 Task: Add Sprouts Wild Caught Albacore White Tuna Pouch to the cart.
Action: Mouse pressed left at (31, 104)
Screenshot: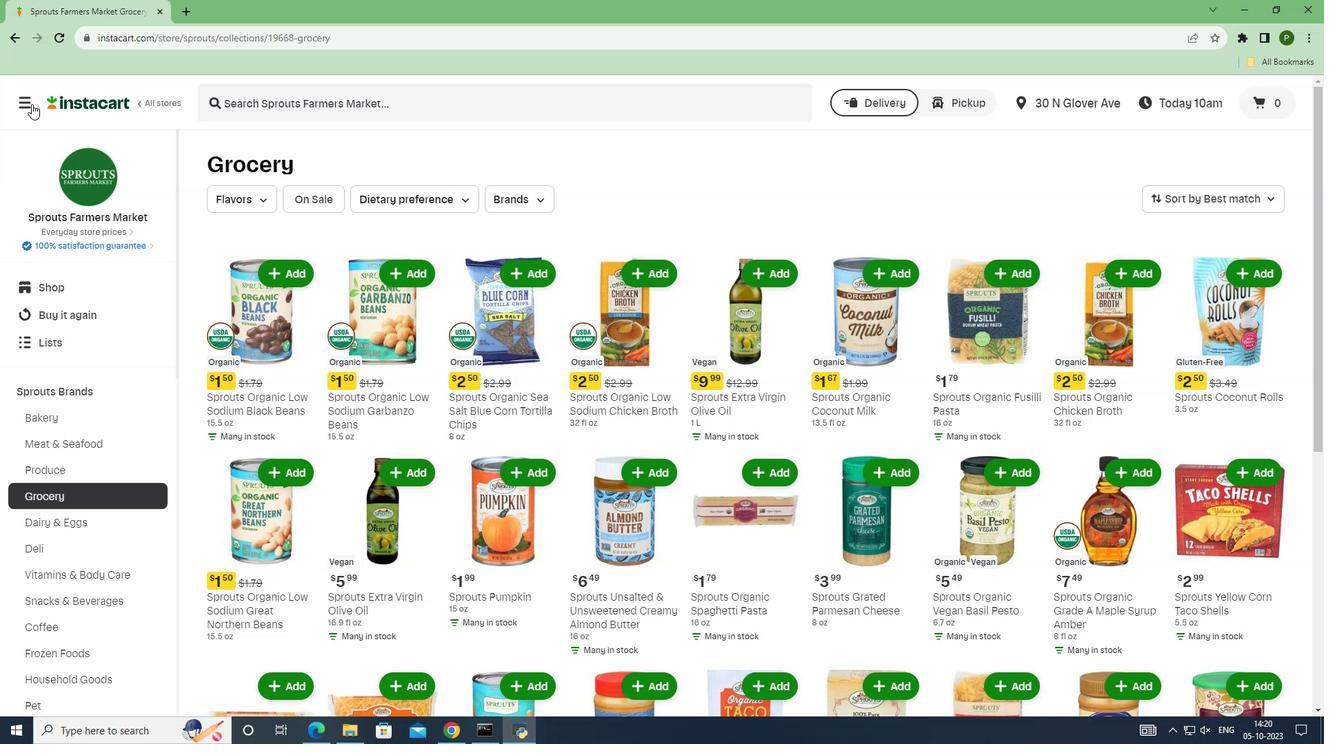 
Action: Mouse moved to (80, 358)
Screenshot: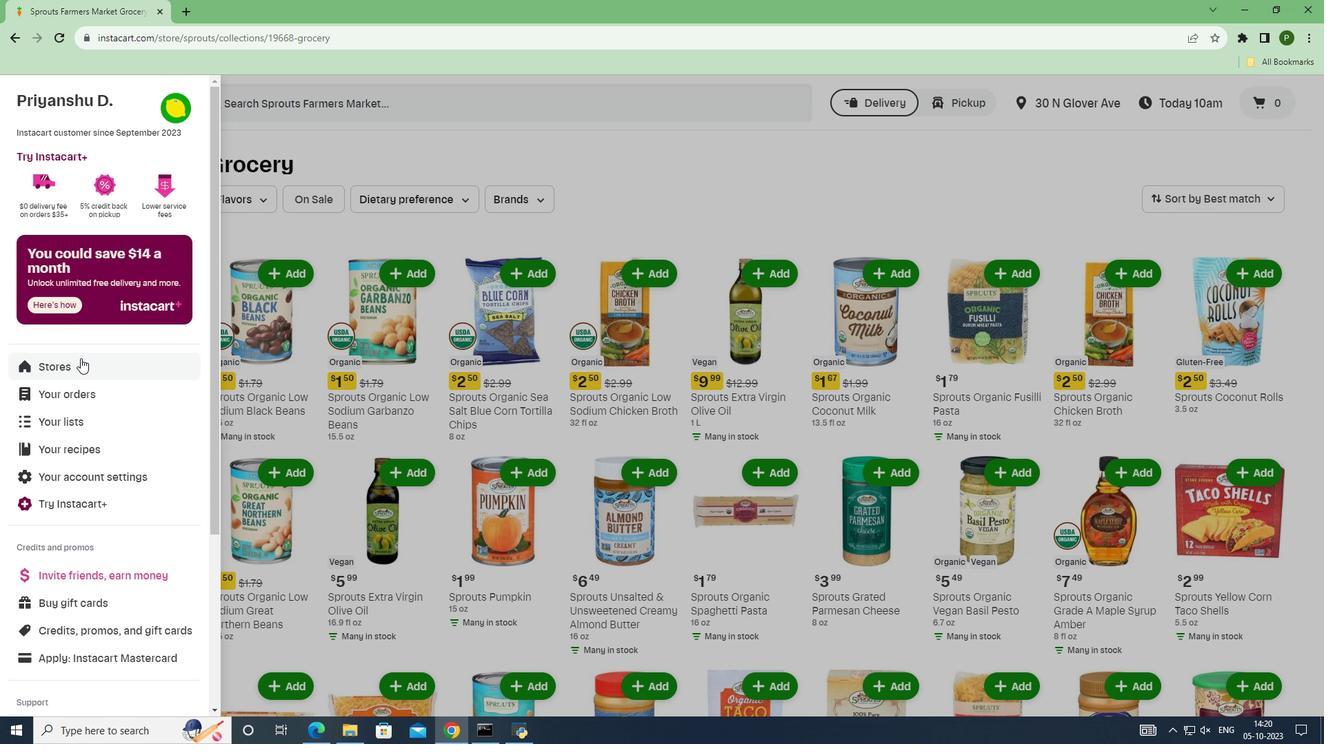 
Action: Mouse pressed left at (80, 358)
Screenshot: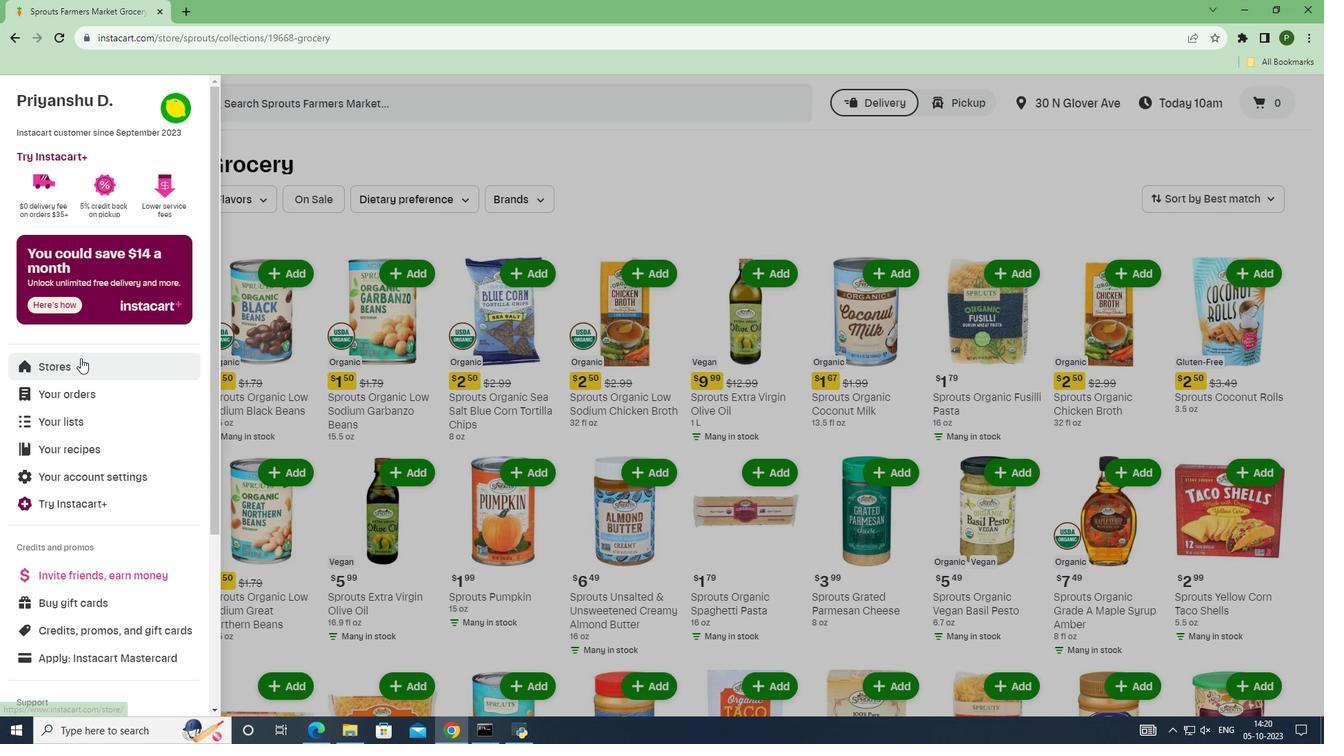 
Action: Mouse moved to (332, 168)
Screenshot: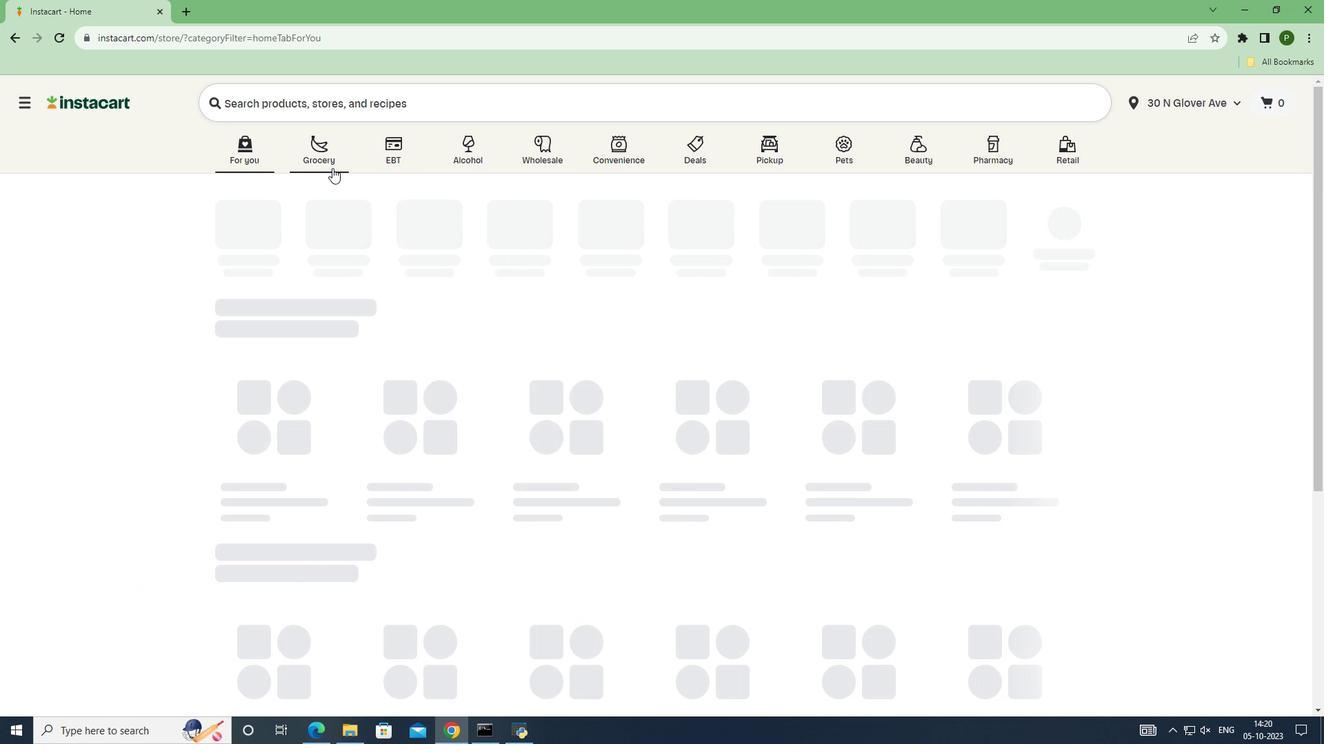 
Action: Mouse pressed left at (332, 168)
Screenshot: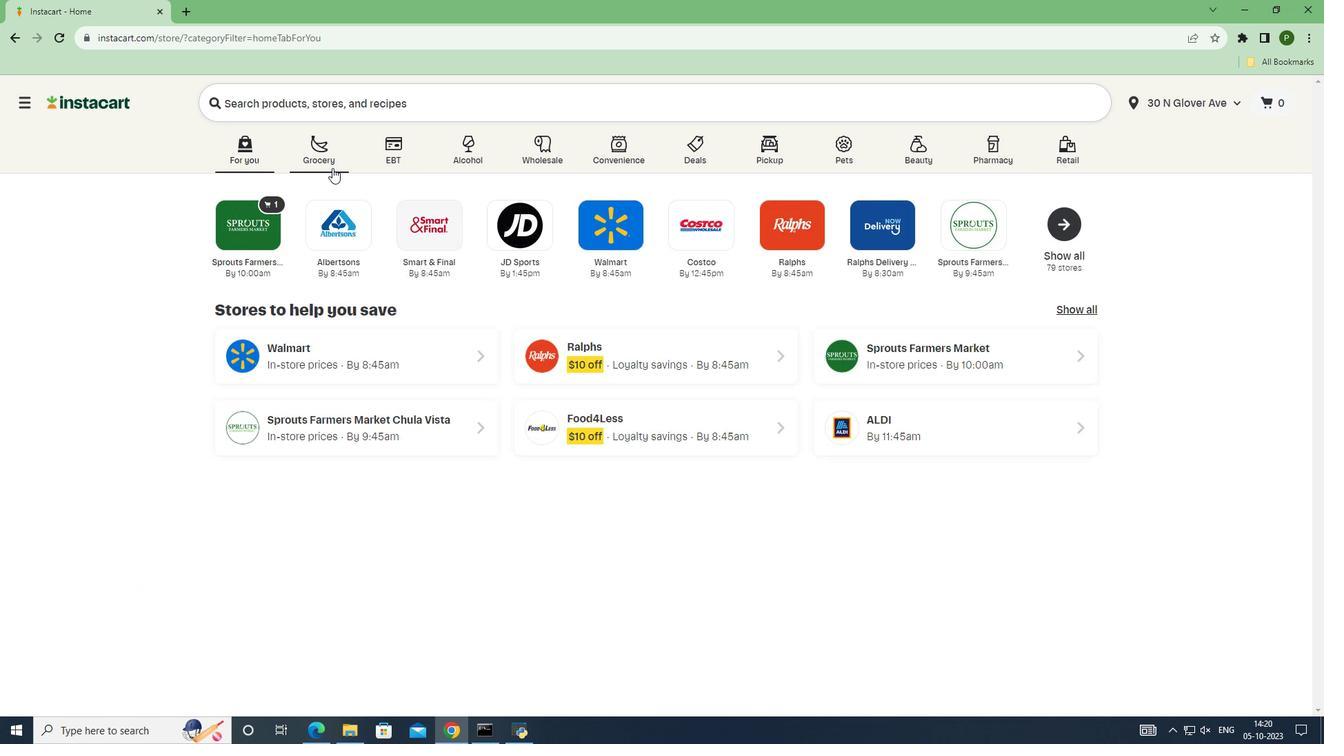 
Action: Mouse moved to (854, 327)
Screenshot: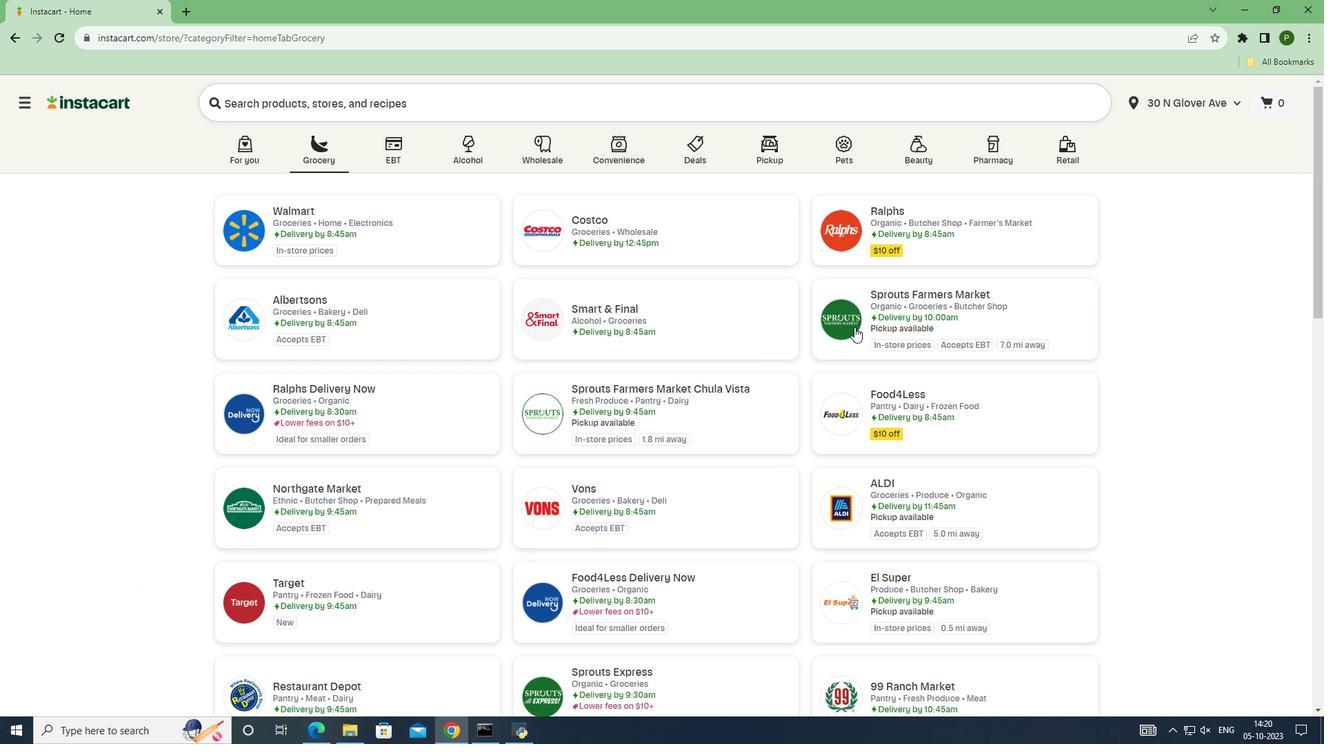 
Action: Mouse pressed left at (854, 327)
Screenshot: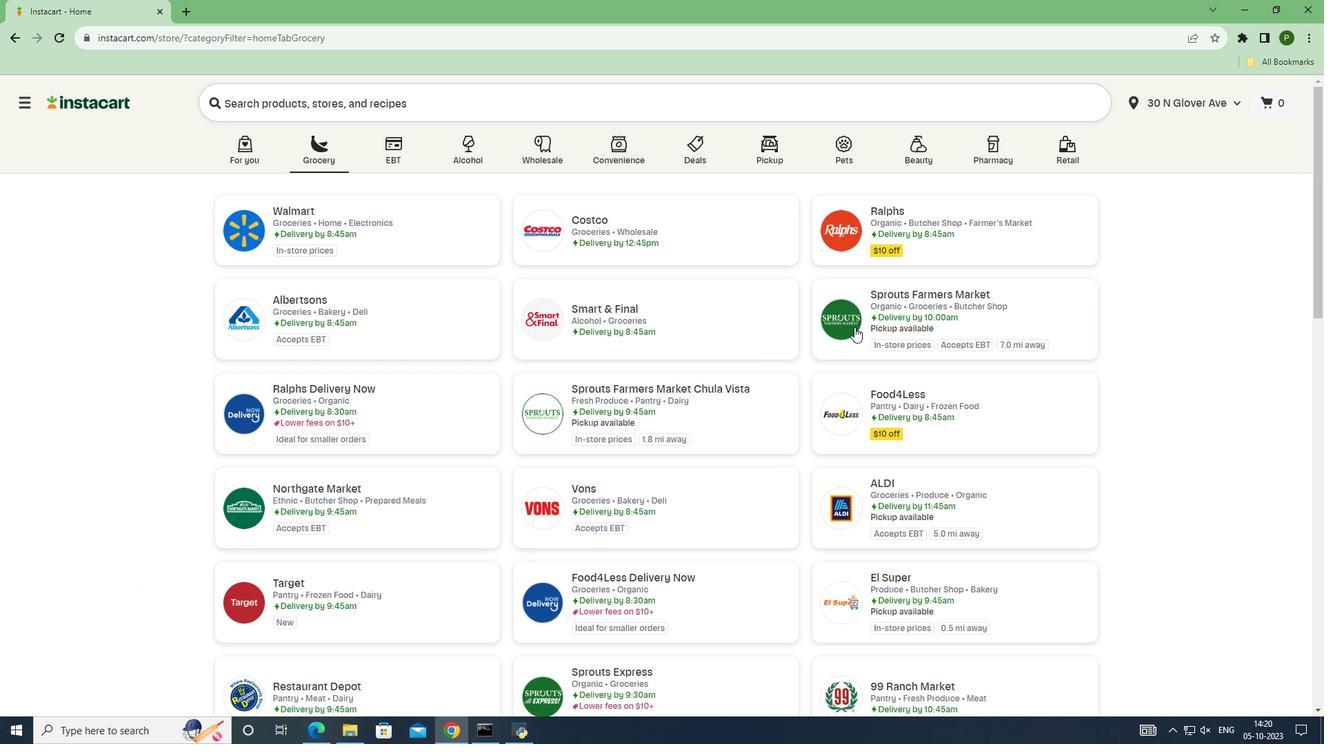 
Action: Mouse moved to (88, 392)
Screenshot: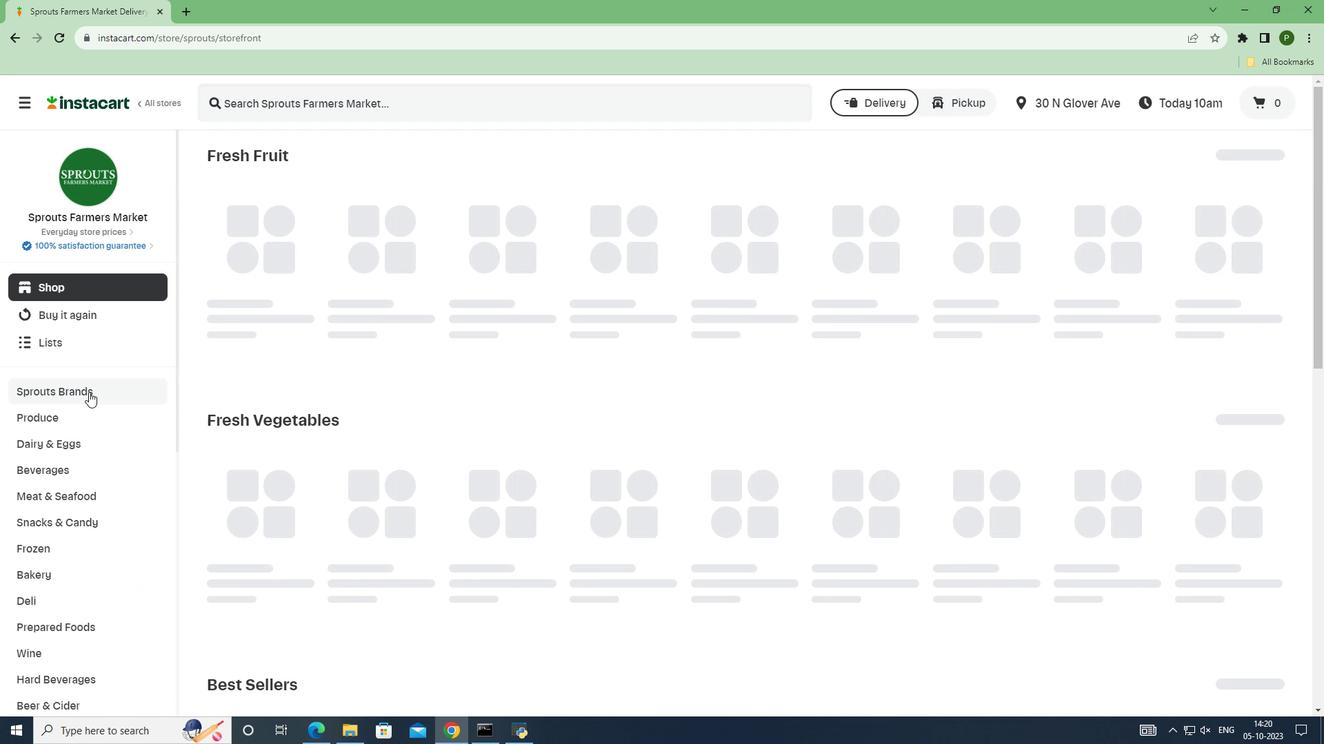 
Action: Mouse pressed left at (88, 392)
Screenshot: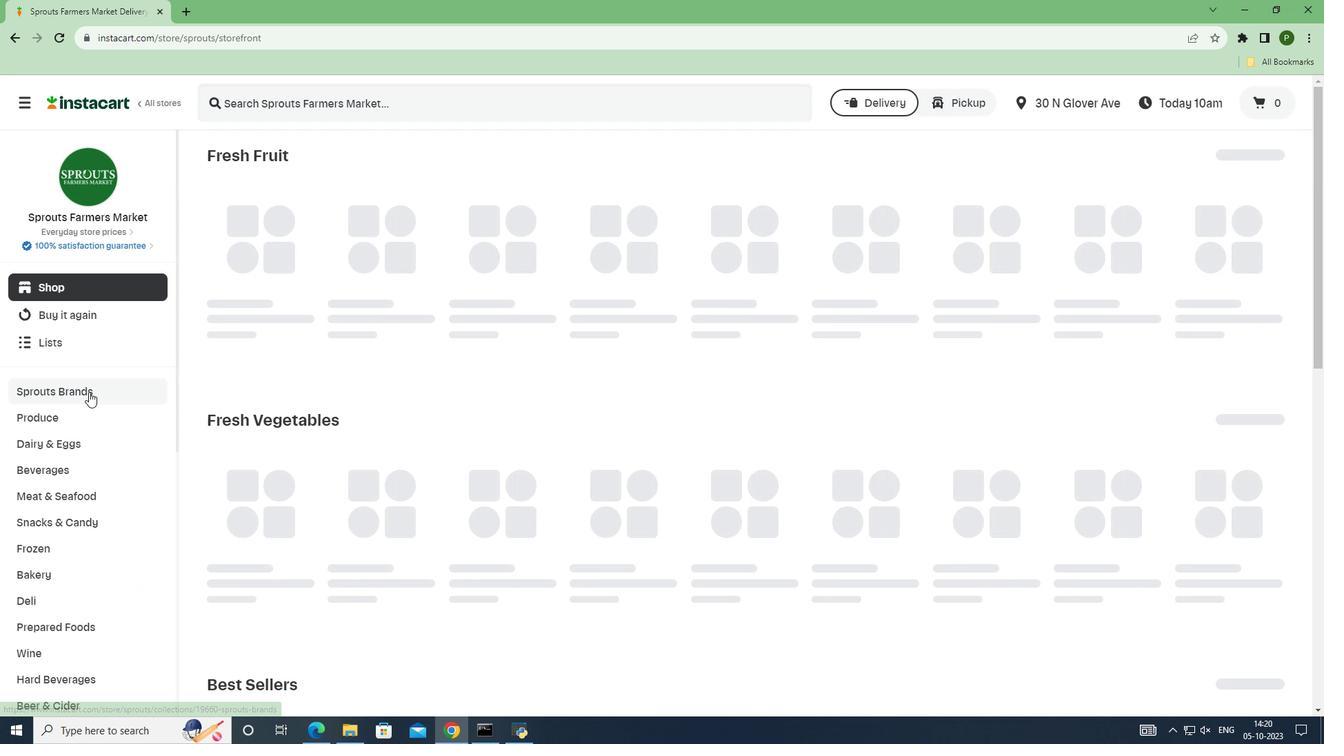 
Action: Mouse moved to (79, 501)
Screenshot: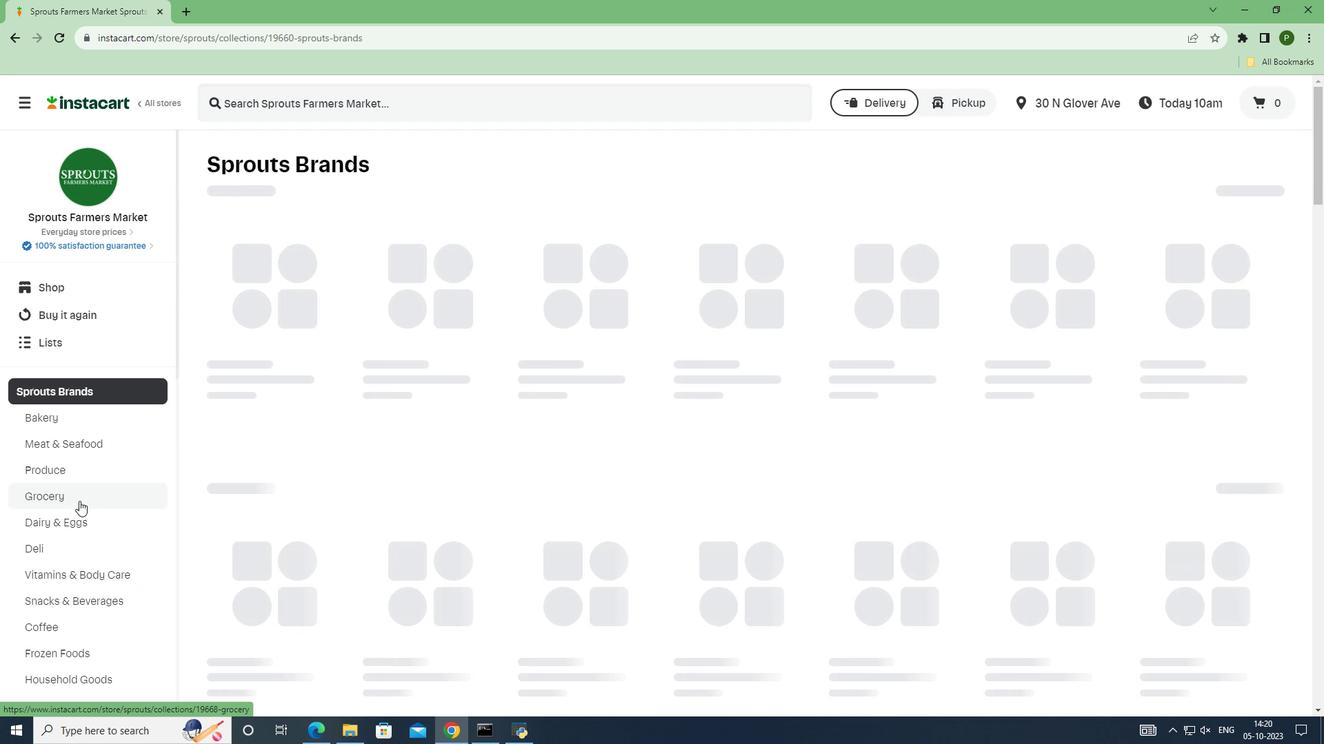 
Action: Mouse pressed left at (79, 501)
Screenshot: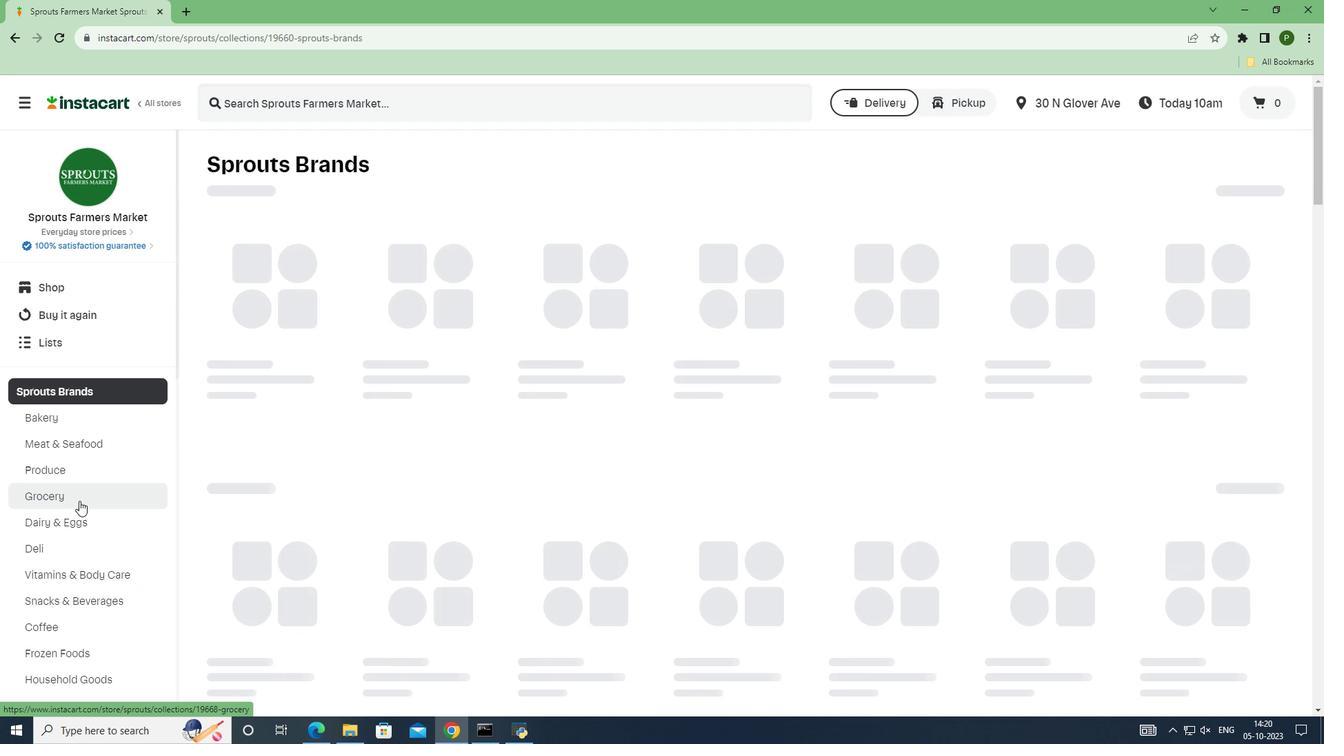 
Action: Mouse moved to (268, 104)
Screenshot: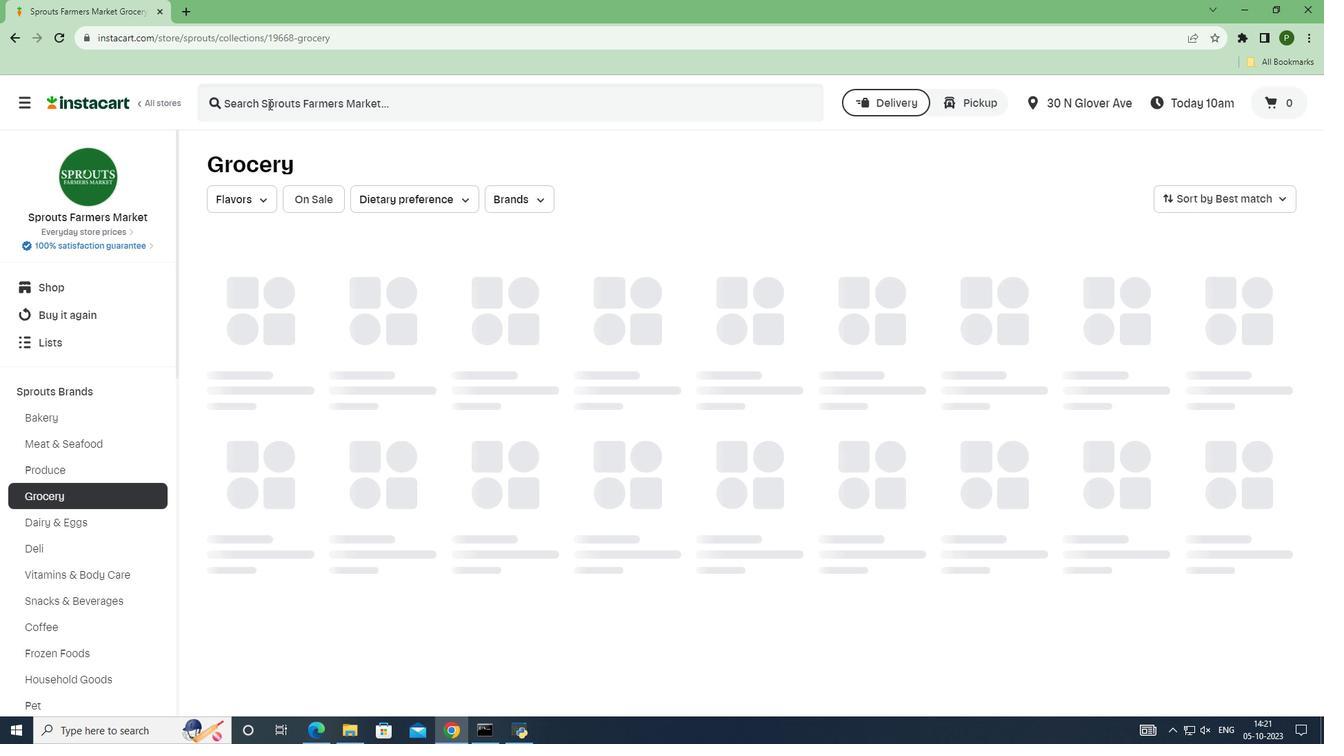 
Action: Mouse pressed left at (268, 104)
Screenshot: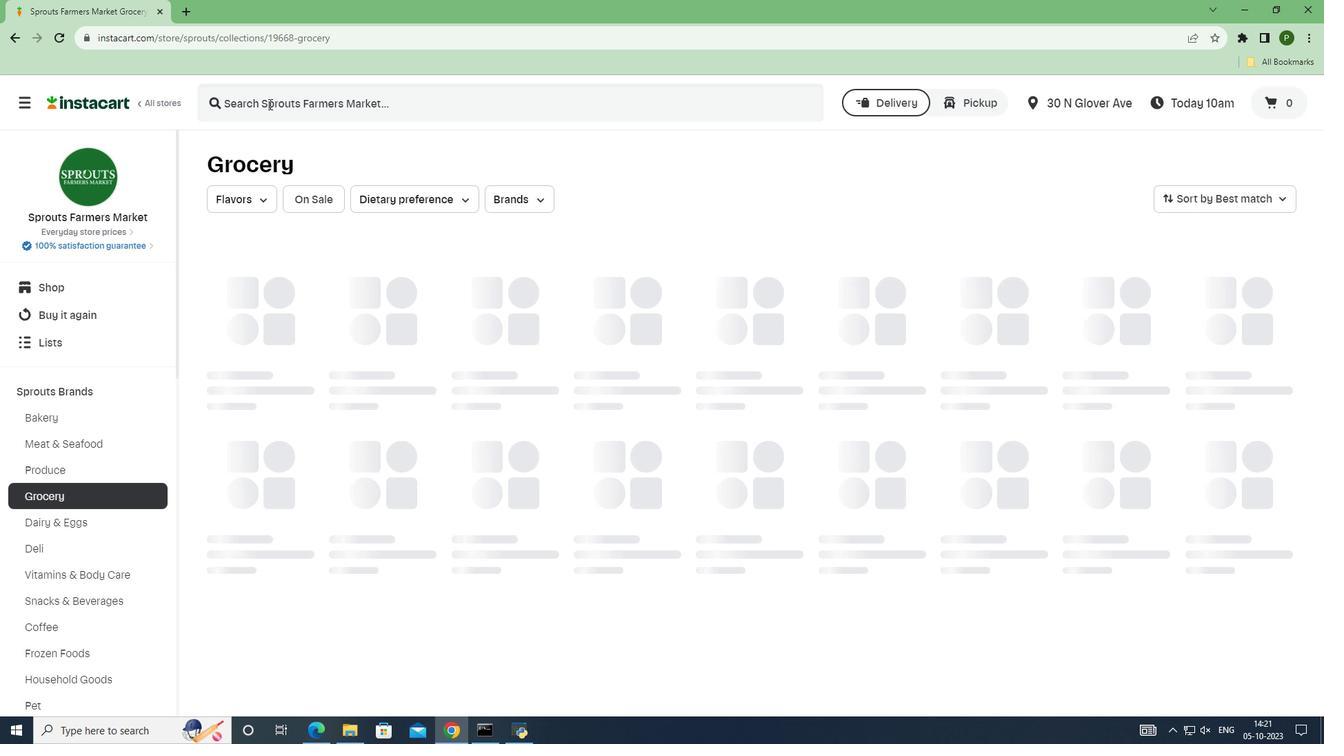 
Action: Key pressed <Key.caps_lock>S<Key.caps_lock>prouts<Key.space>wild<Key.space>caught<Key.space>albacore<Key.space>white<Key.space>tuna<Key.space>pouch<Key.space><Key.enter>
Screenshot: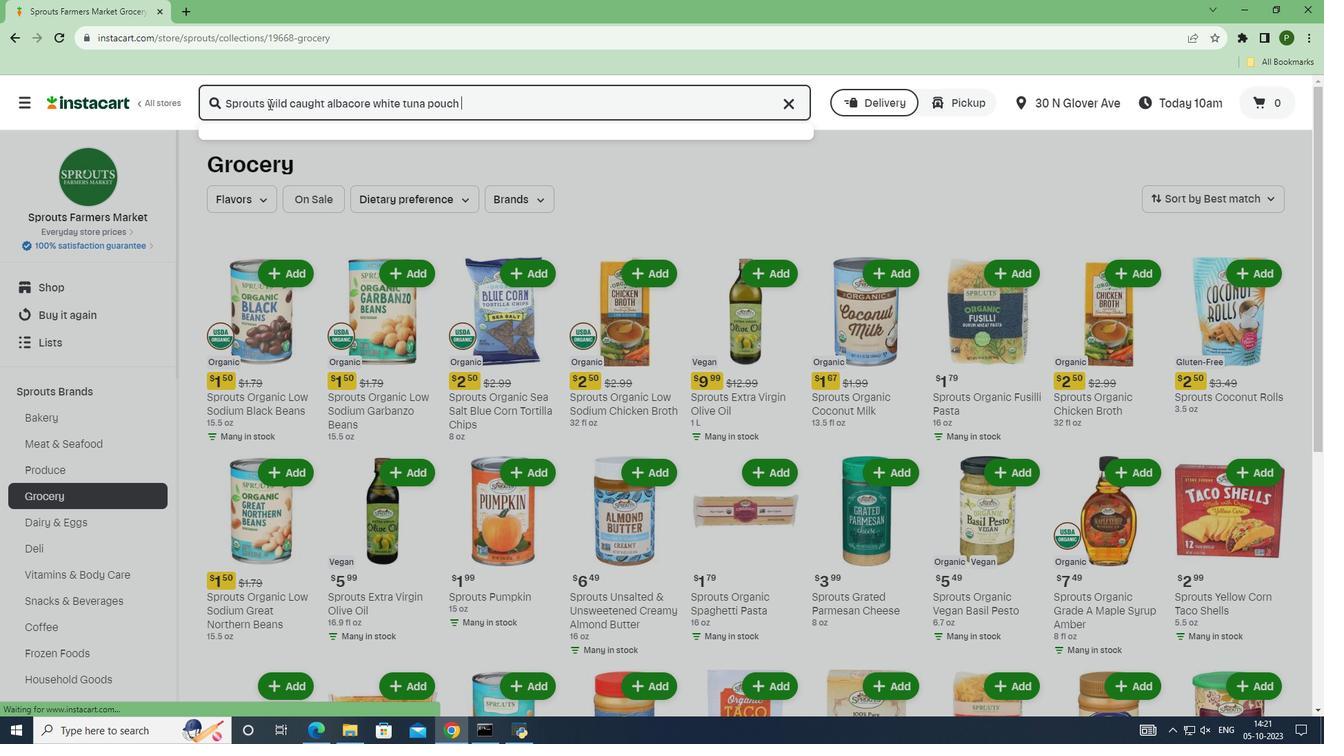 
Action: Mouse moved to (387, 375)
Screenshot: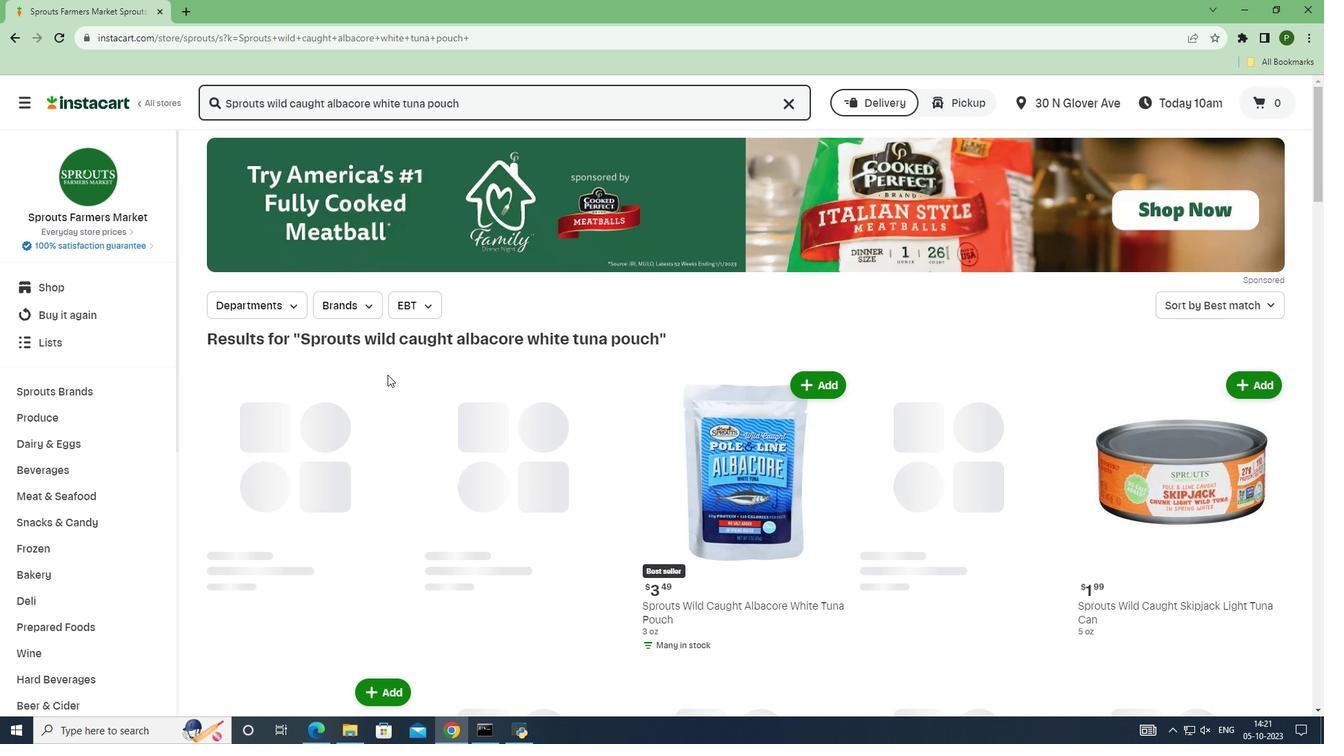 
Action: Mouse scrolled (387, 374) with delta (0, 0)
Screenshot: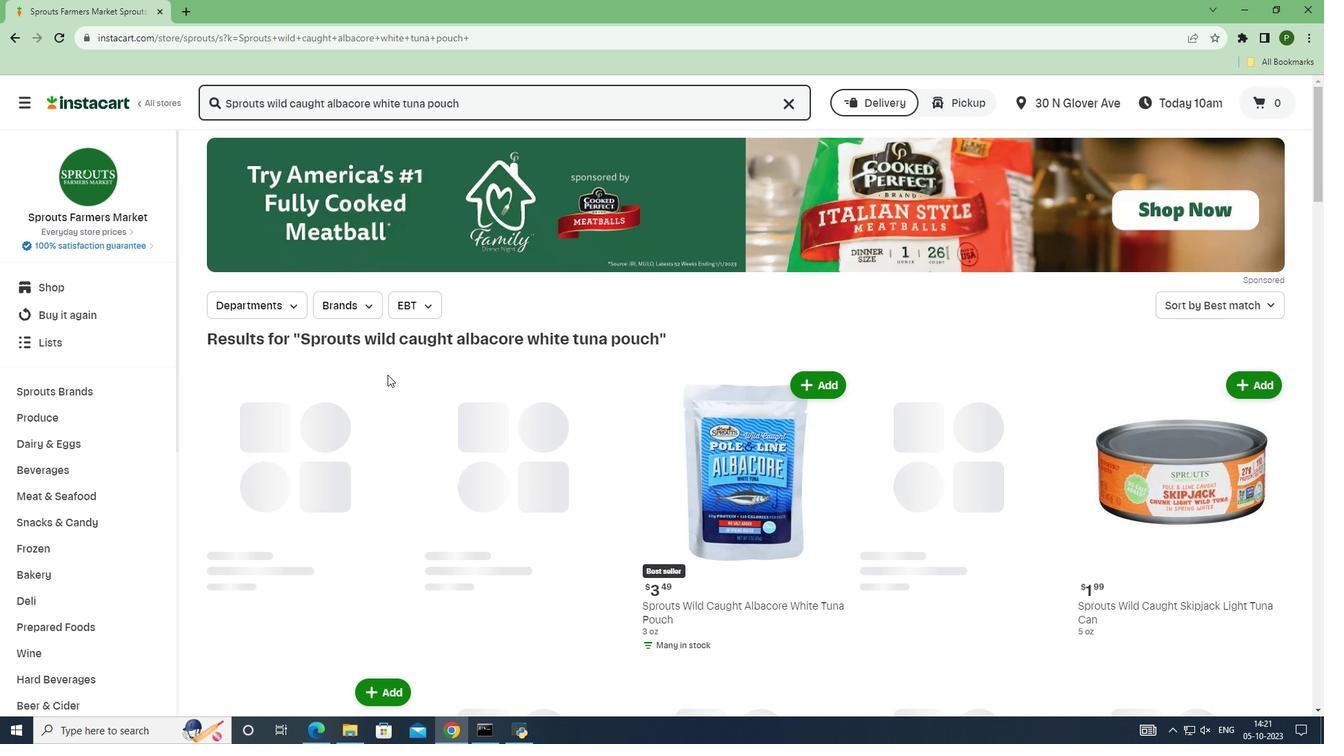 
Action: Mouse moved to (529, 490)
Screenshot: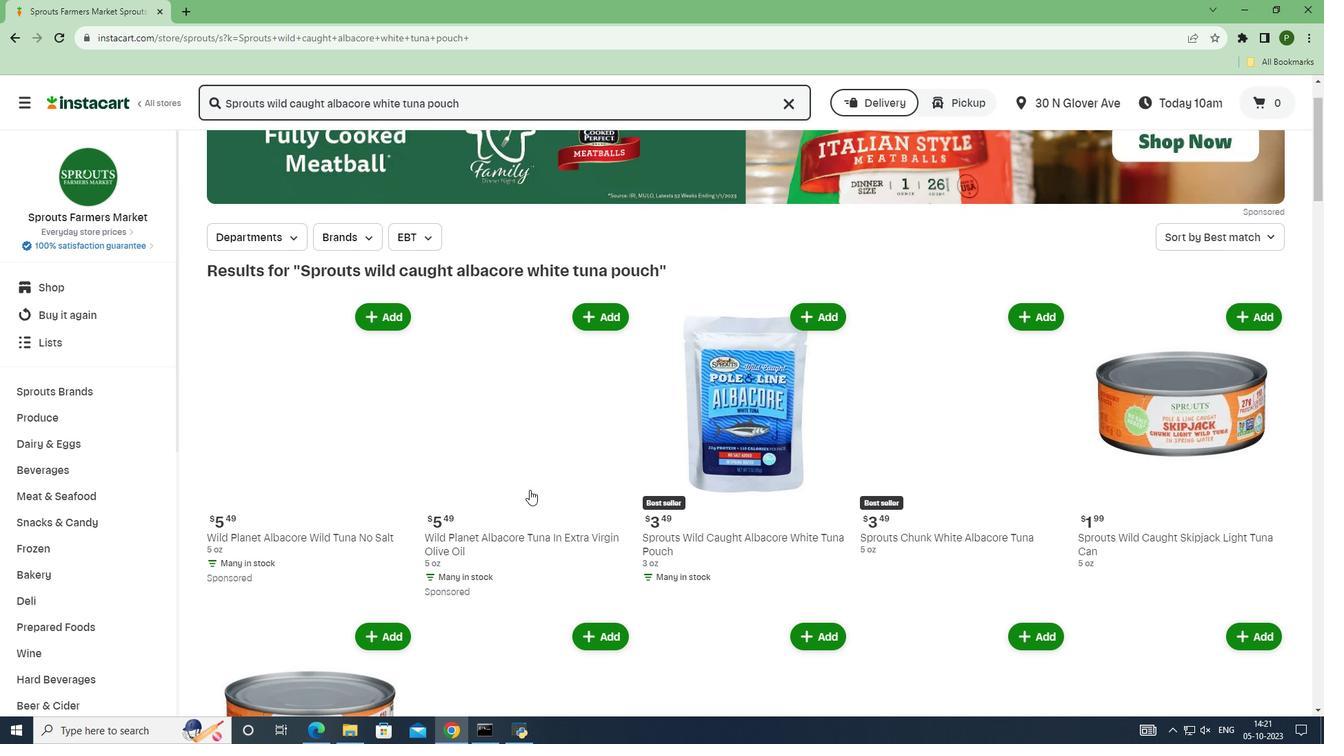 
Action: Mouse scrolled (529, 489) with delta (0, 0)
Screenshot: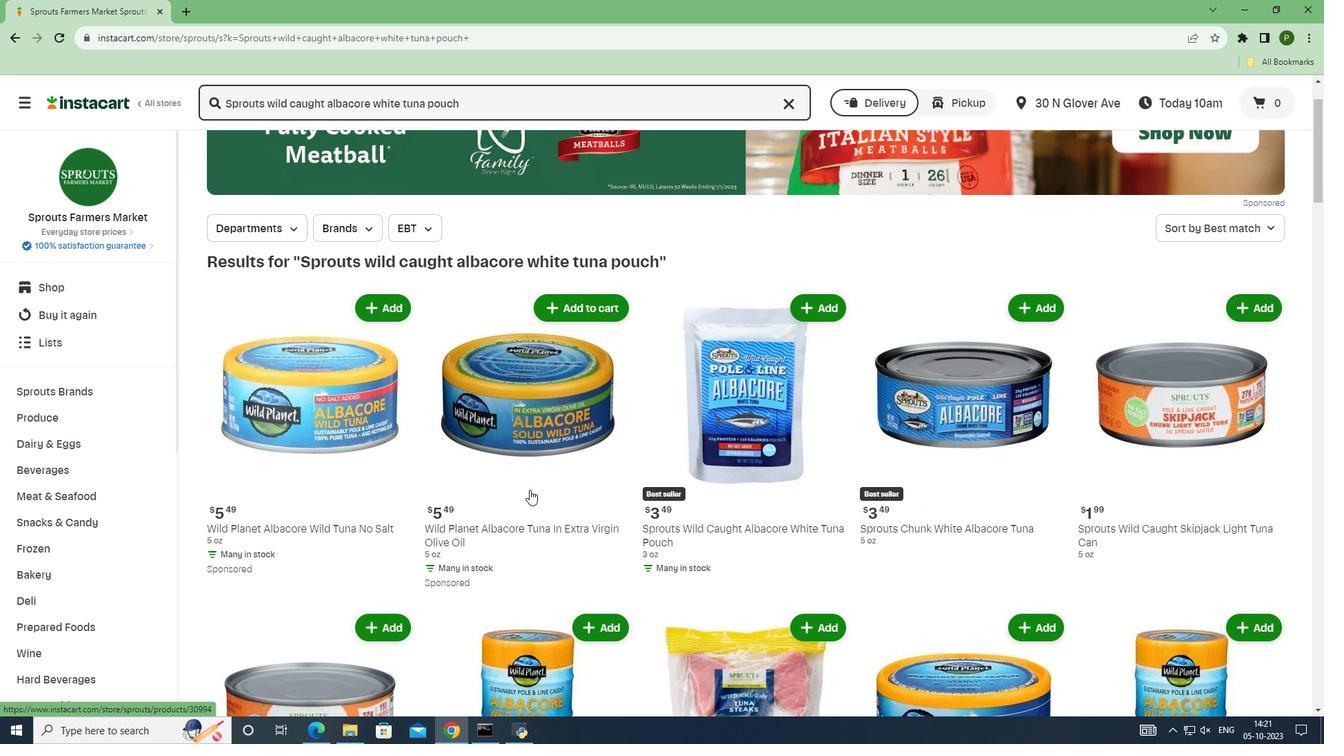 
Action: Mouse moved to (574, 486)
Screenshot: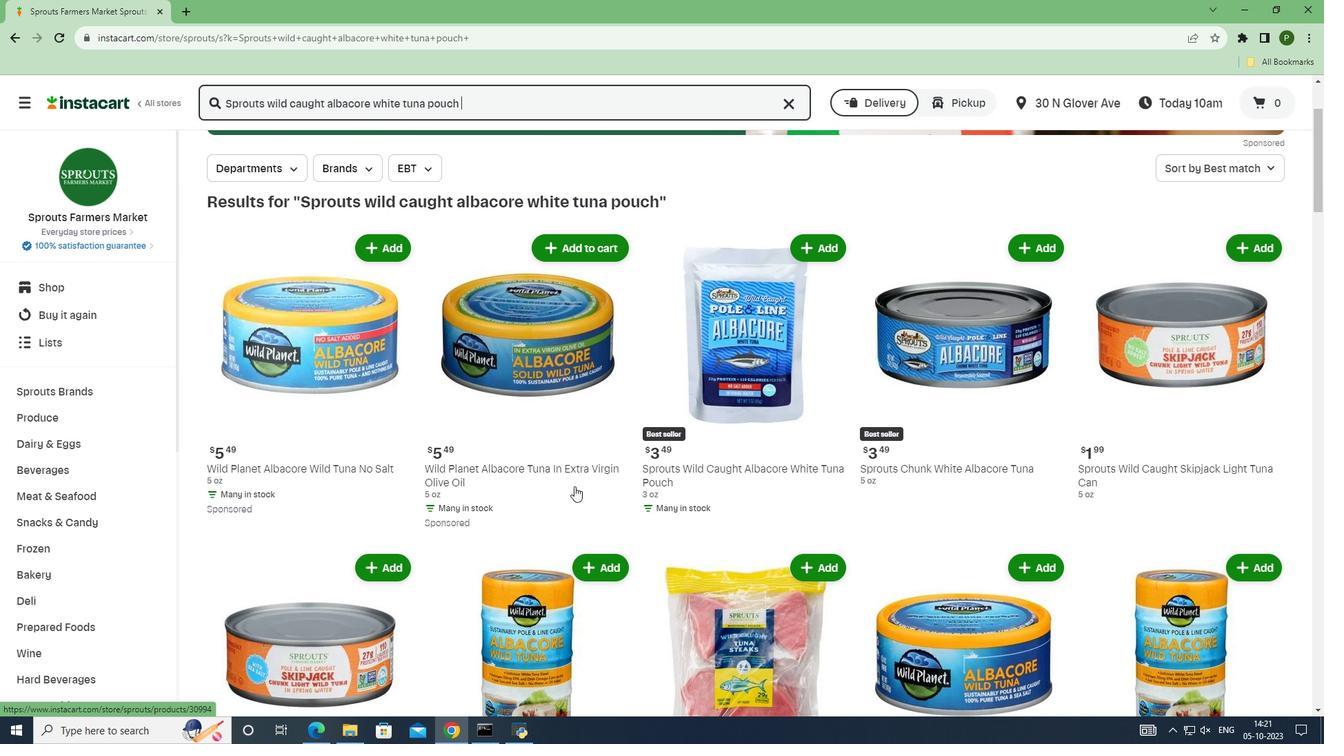 
Action: Mouse scrolled (574, 486) with delta (0, 0)
Screenshot: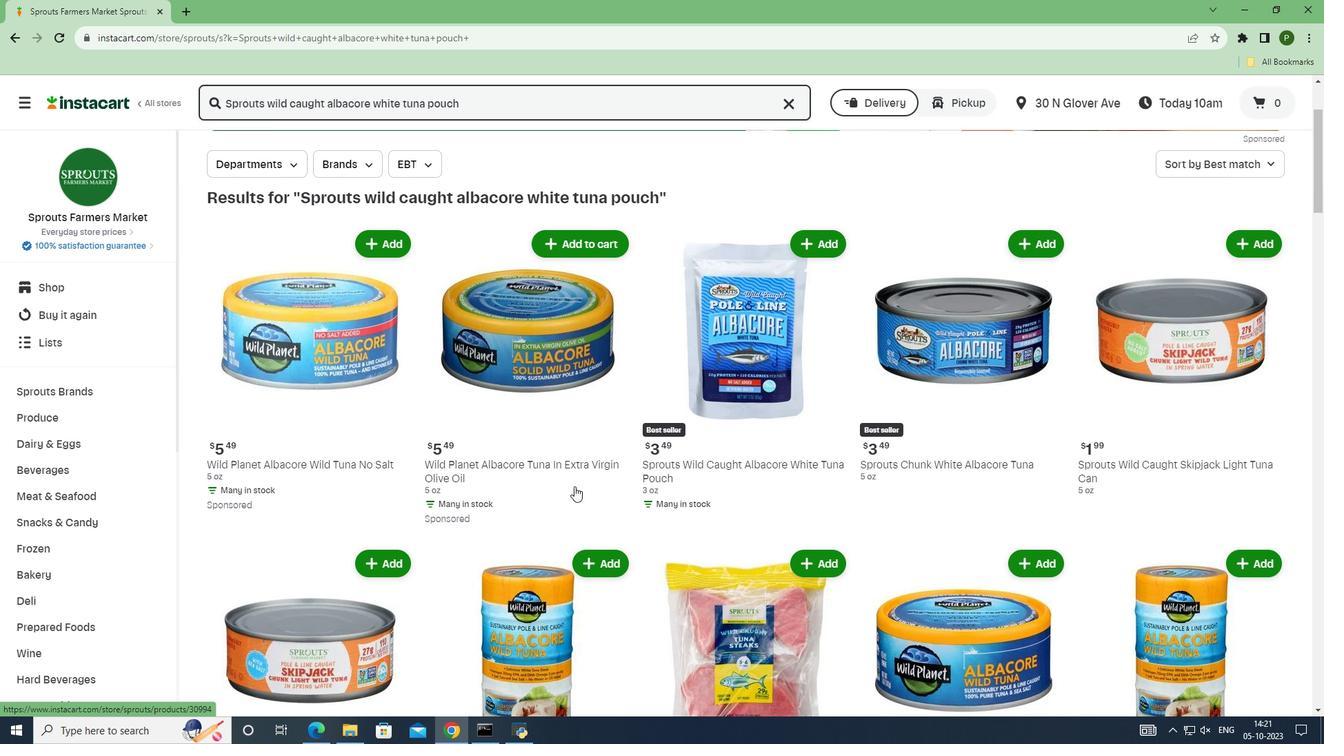 
Action: Mouse moved to (777, 179)
Screenshot: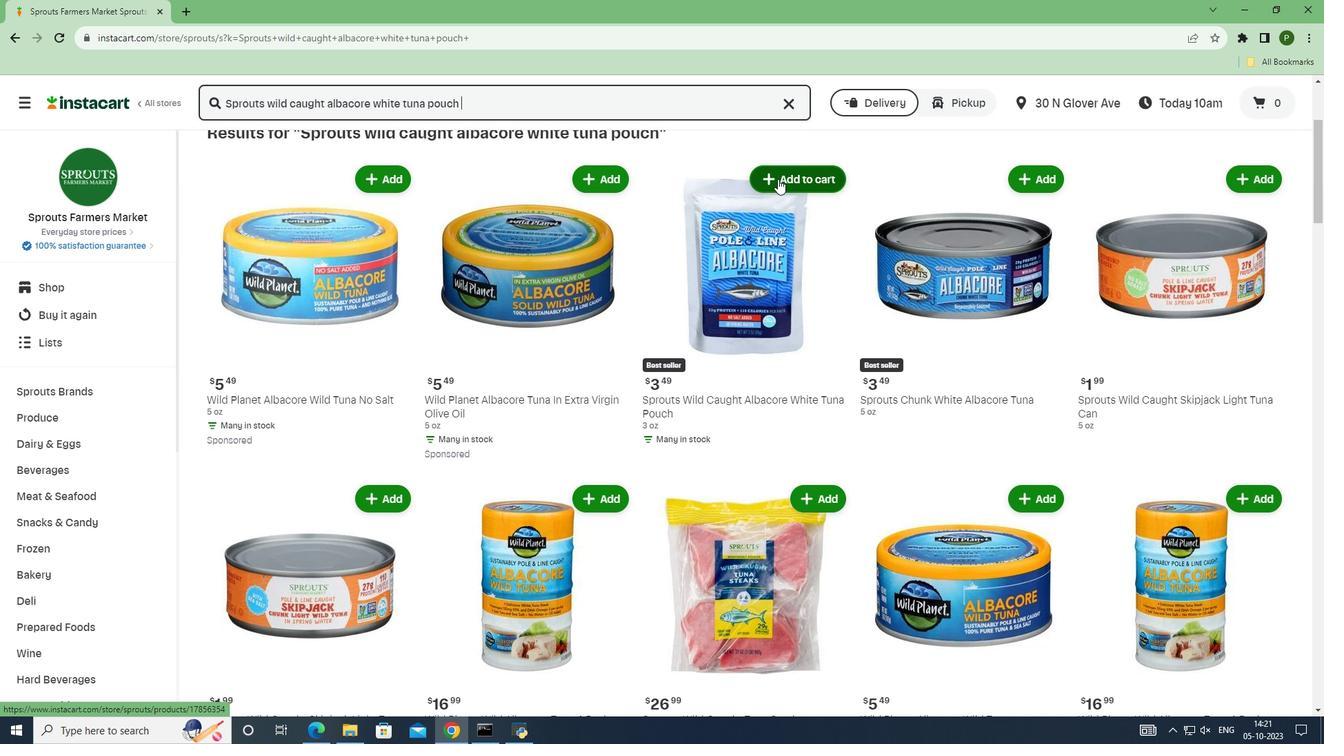 
Action: Mouse pressed left at (777, 179)
Screenshot: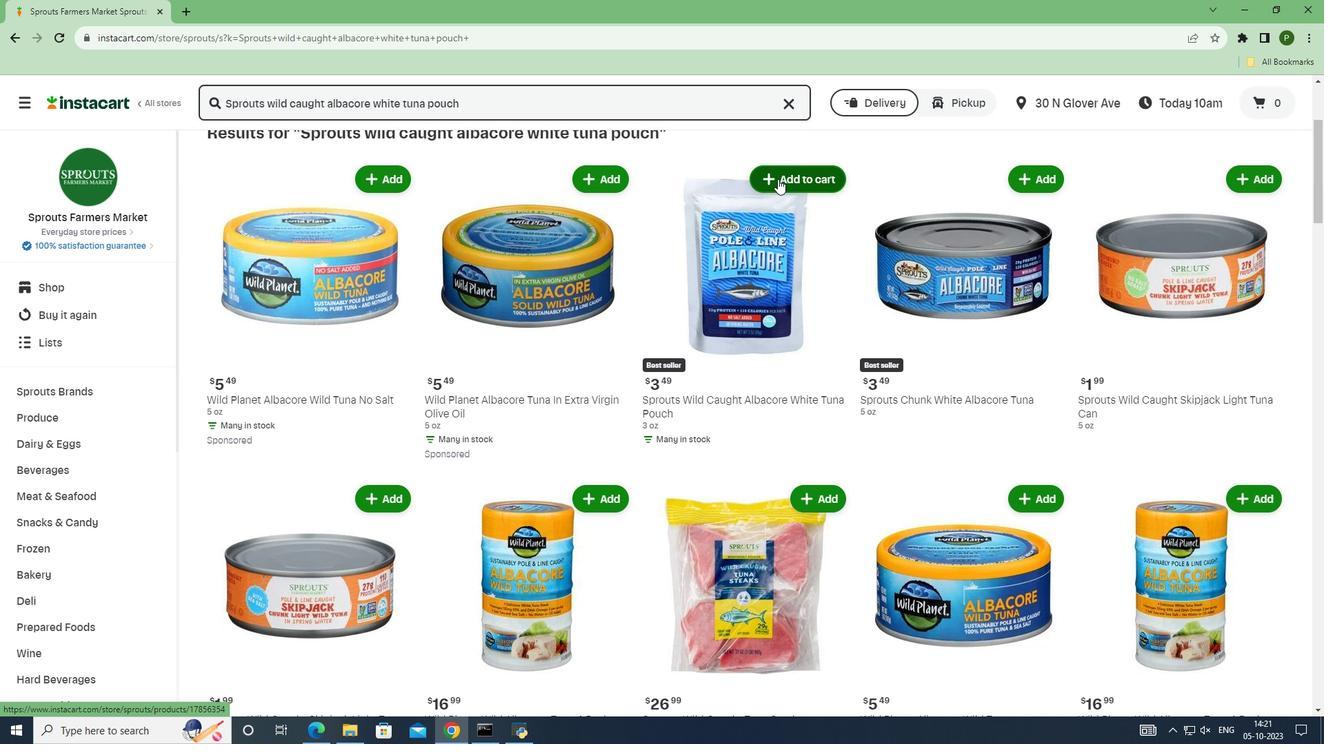 
